 Task: Start cybersecurity assessment.
Action: Mouse moved to (557, 63)
Screenshot: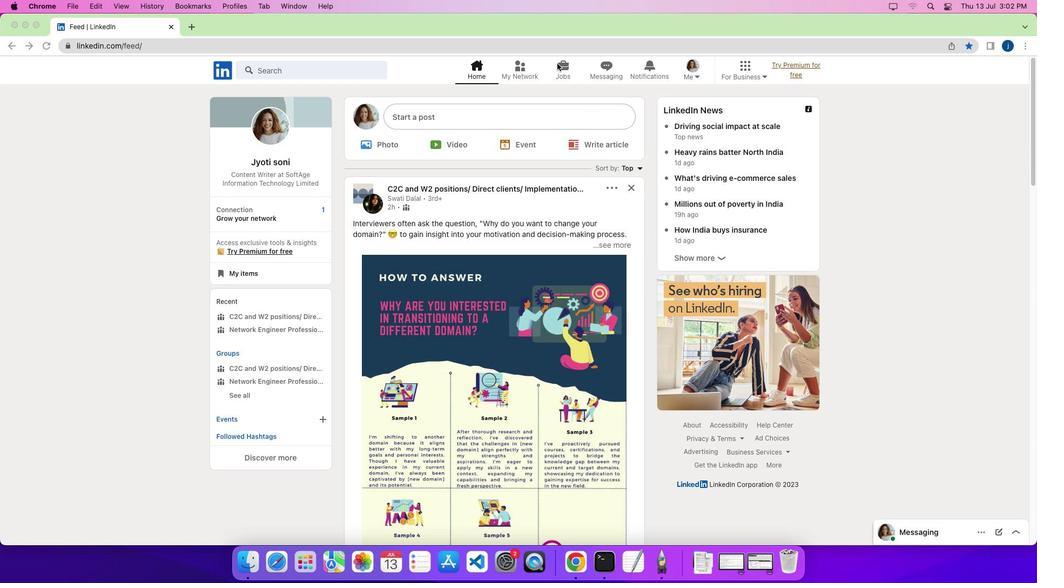 
Action: Mouse pressed left at (557, 63)
Screenshot: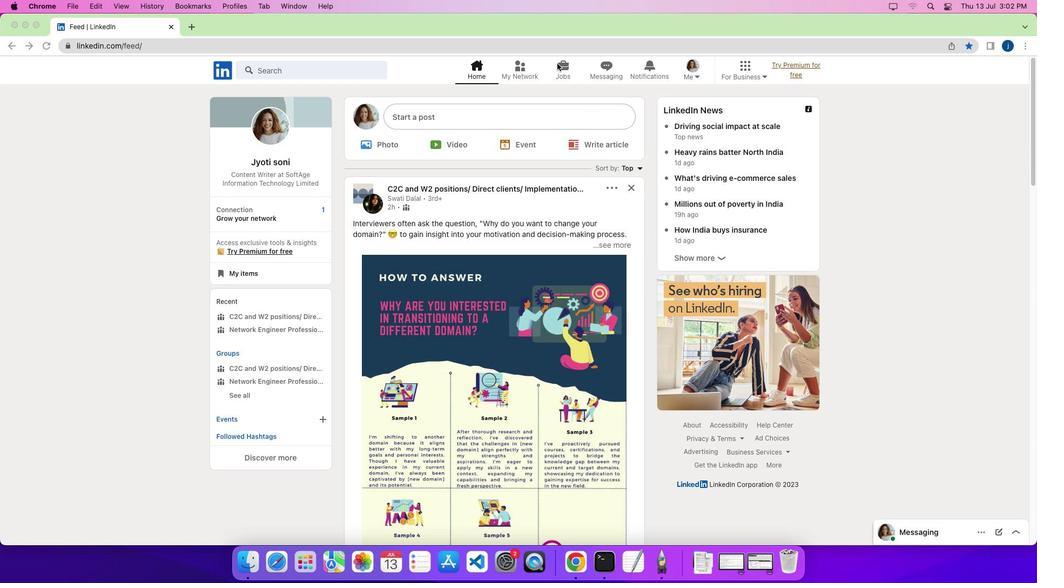
Action: Mouse moved to (557, 63)
Screenshot: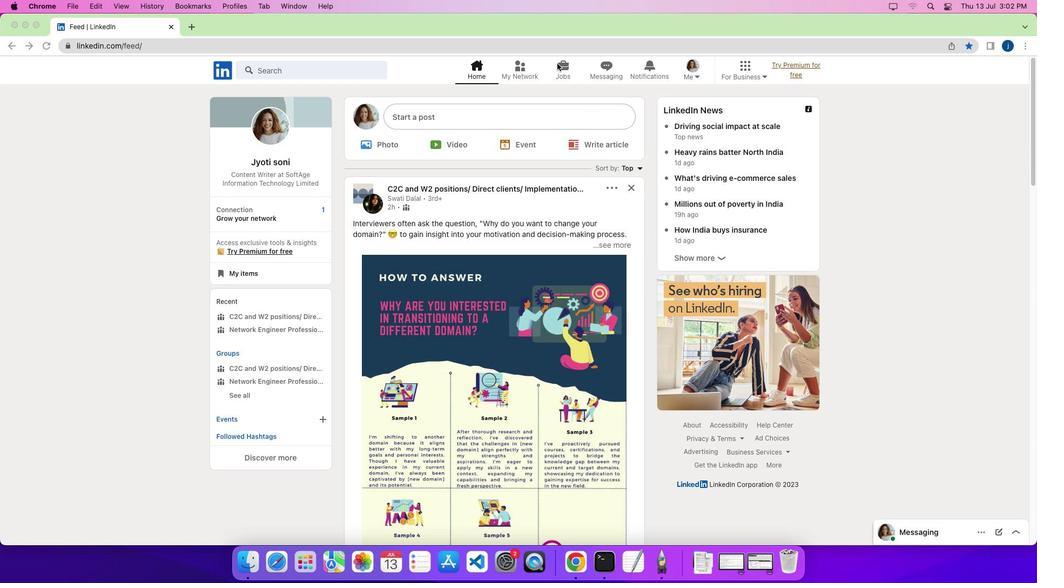 
Action: Mouse pressed left at (557, 63)
Screenshot: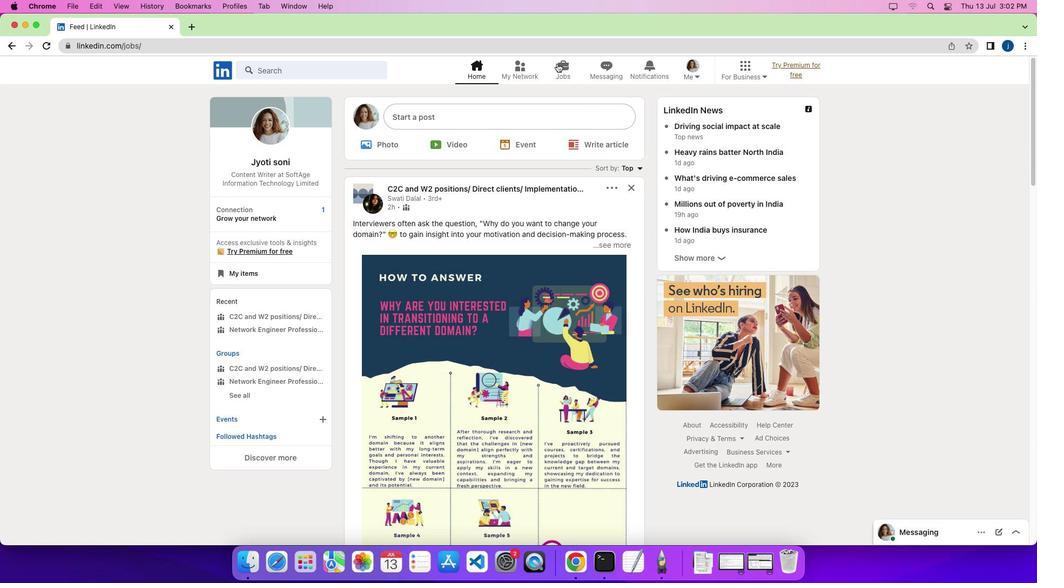 
Action: Mouse moved to (264, 346)
Screenshot: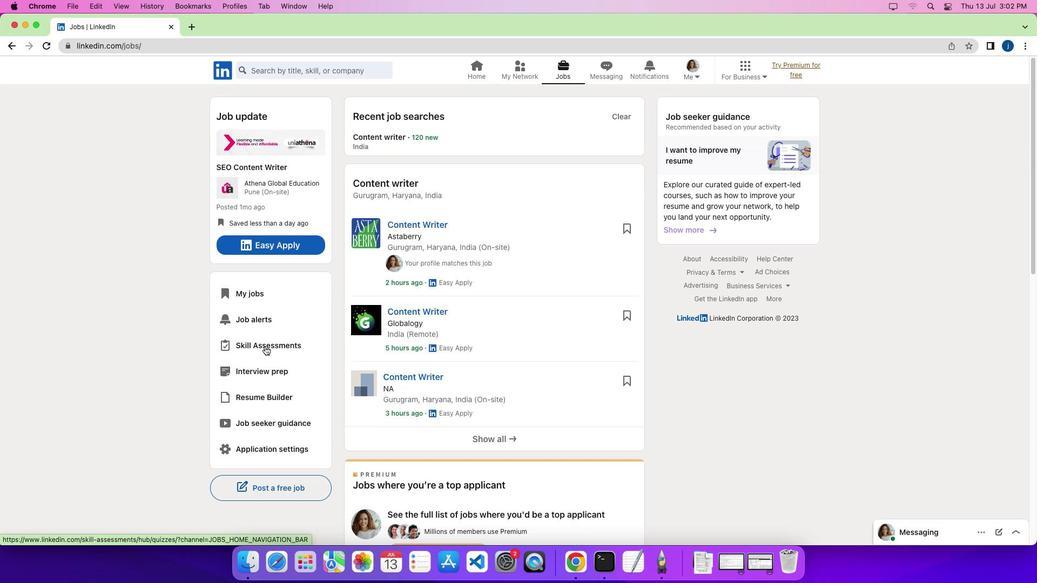 
Action: Mouse pressed left at (264, 346)
Screenshot: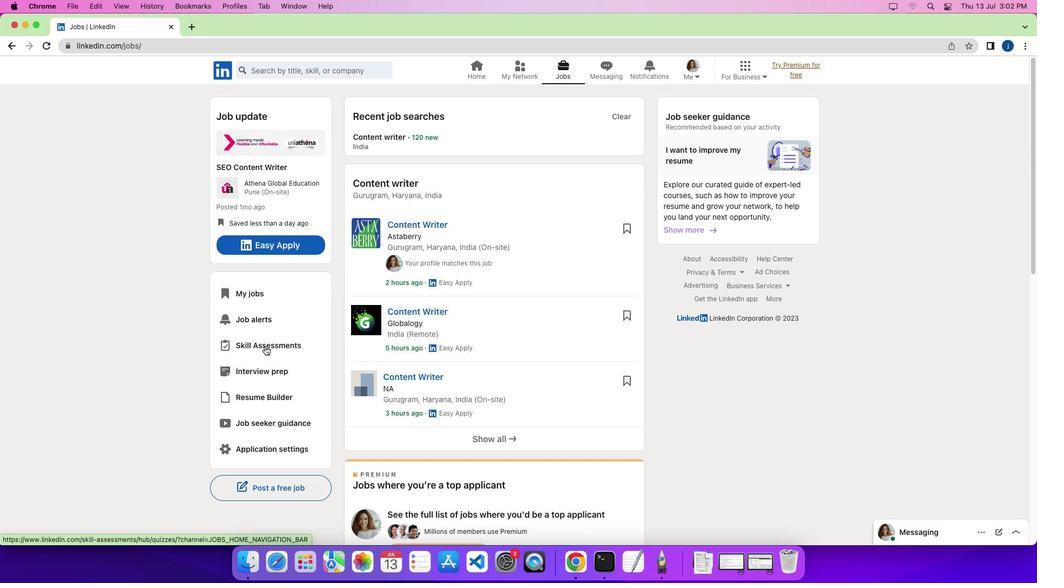 
Action: Mouse moved to (394, 199)
Screenshot: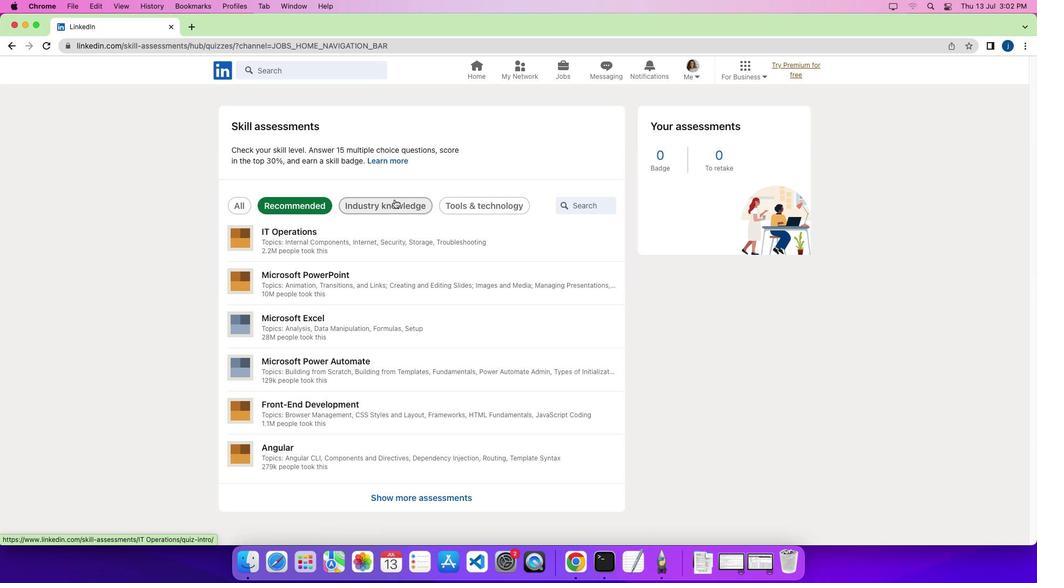 
Action: Mouse pressed left at (394, 199)
Screenshot: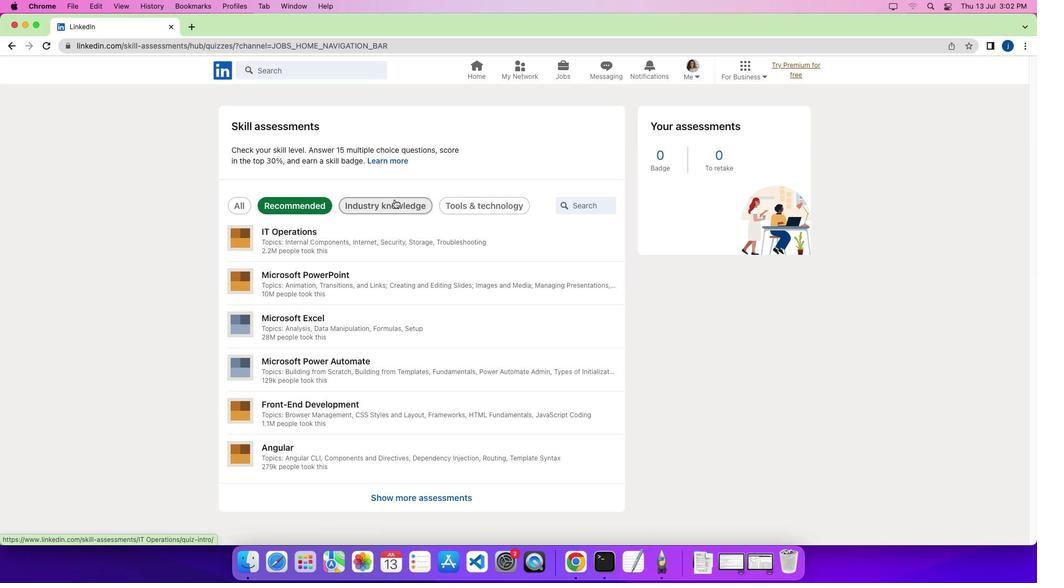 
Action: Mouse moved to (347, 280)
Screenshot: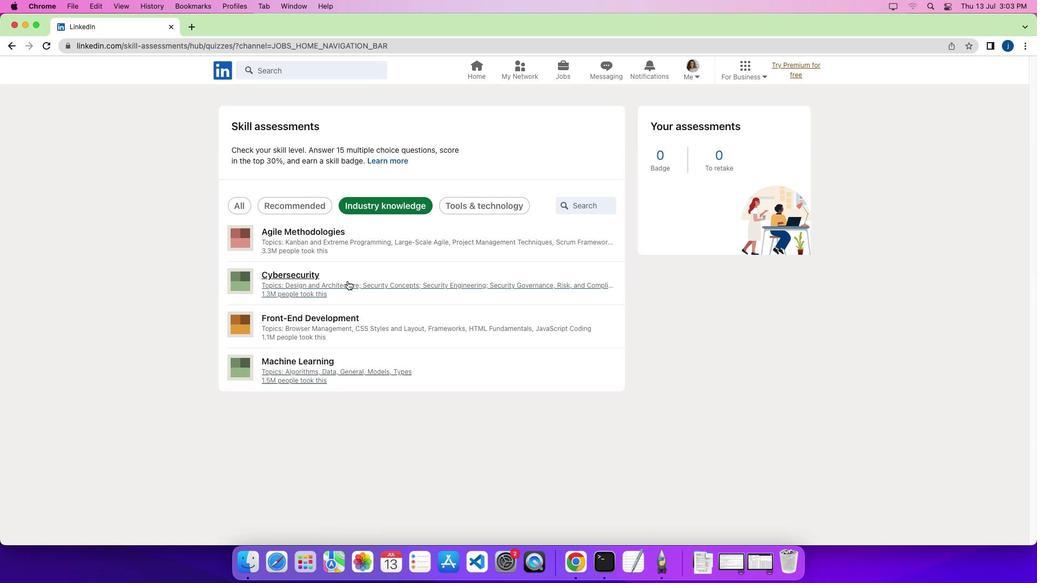 
Action: Mouse pressed left at (347, 280)
Screenshot: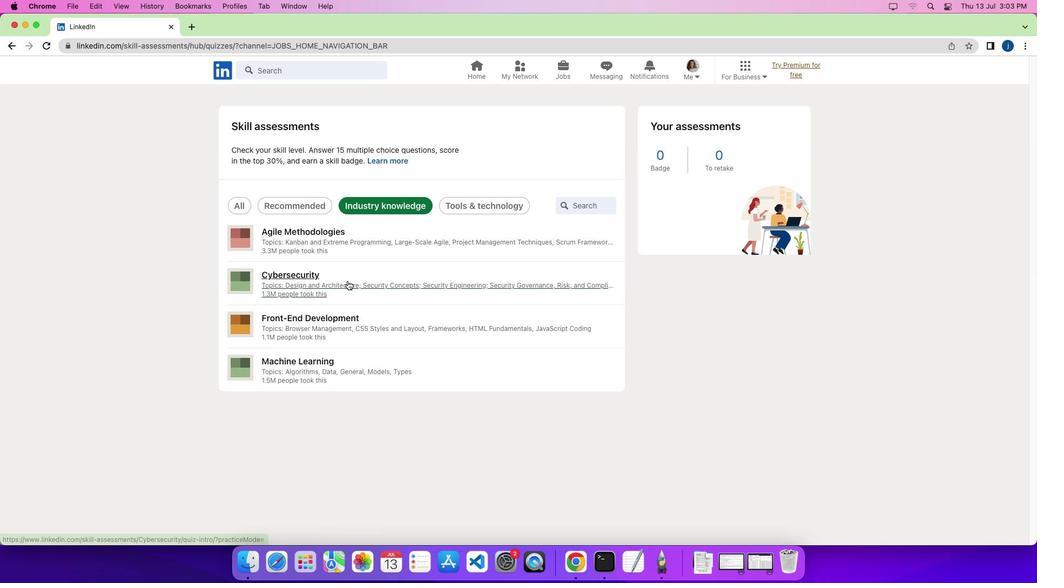 
Action: Mouse moved to (790, 419)
Screenshot: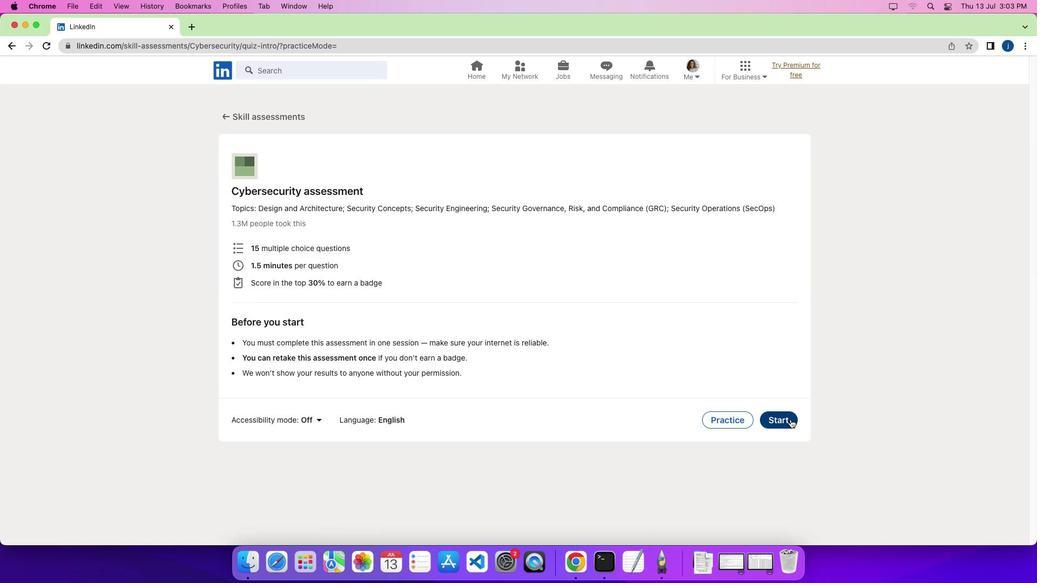 
Action: Mouse pressed left at (790, 419)
Screenshot: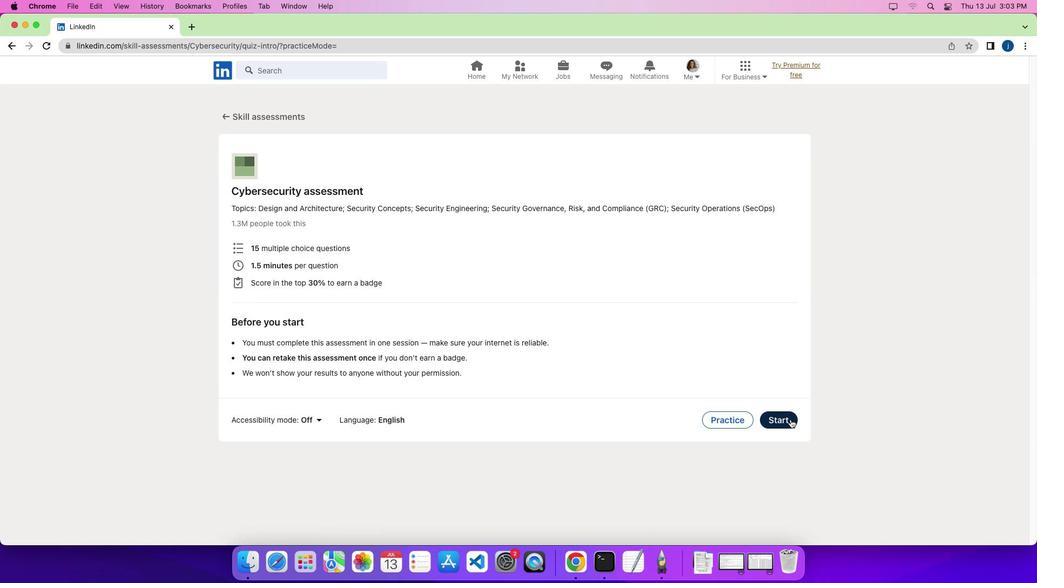 
